 Task: Write a number "DM1250"
Action: Mouse moved to (306, 298)
Screenshot: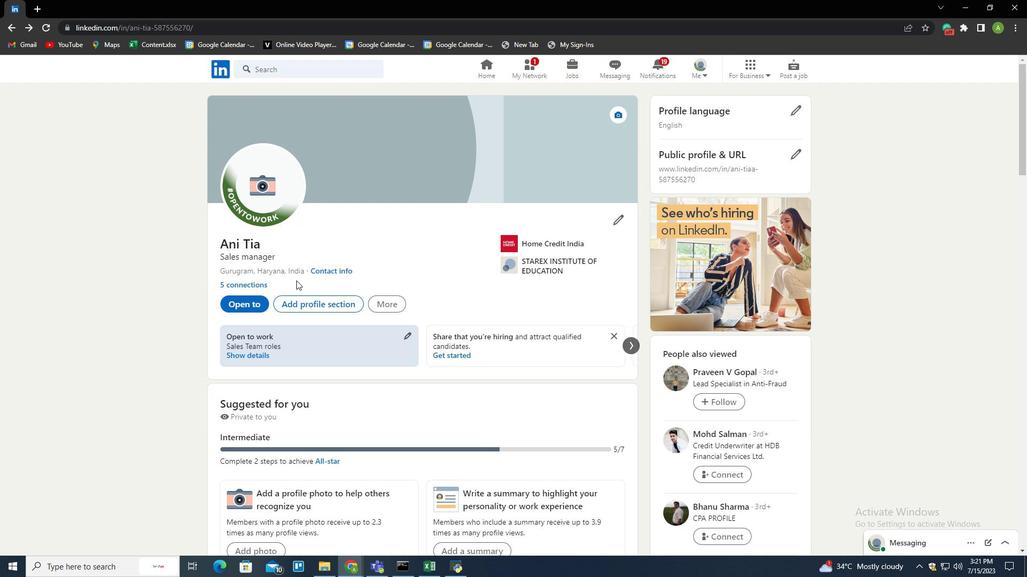 
Action: Mouse pressed left at (306, 298)
Screenshot: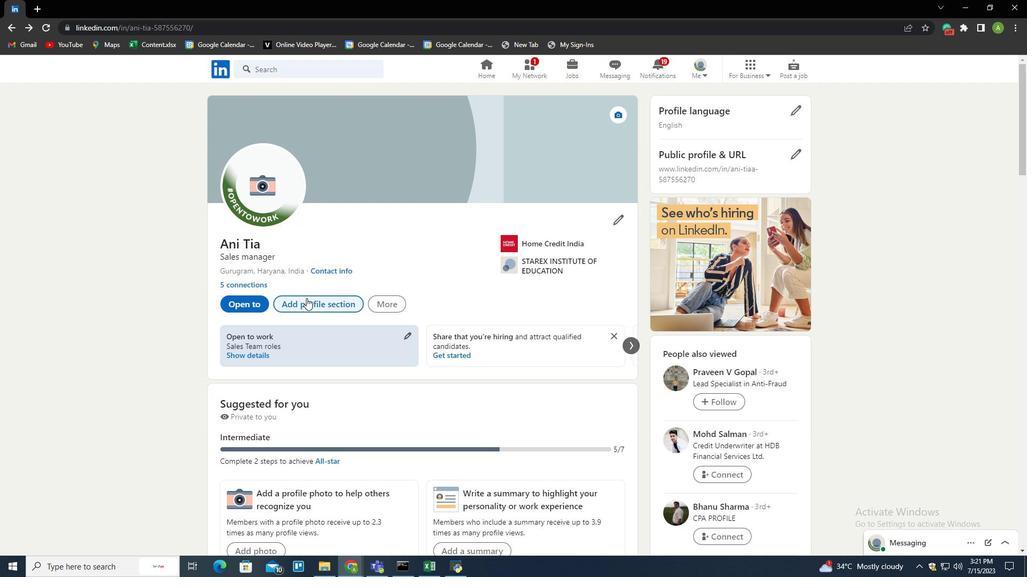 
Action: Mouse moved to (432, 142)
Screenshot: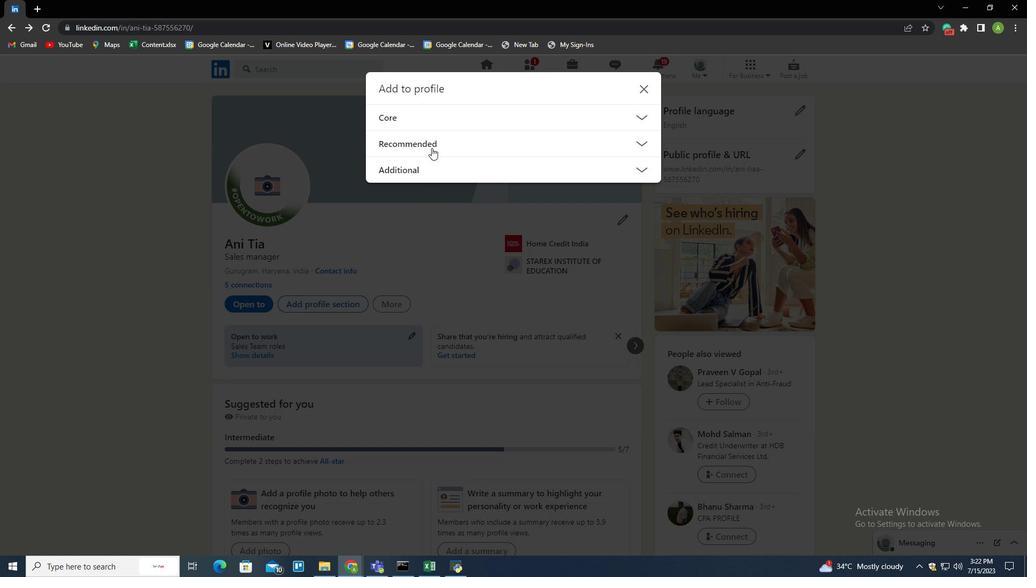 
Action: Mouse pressed left at (432, 142)
Screenshot: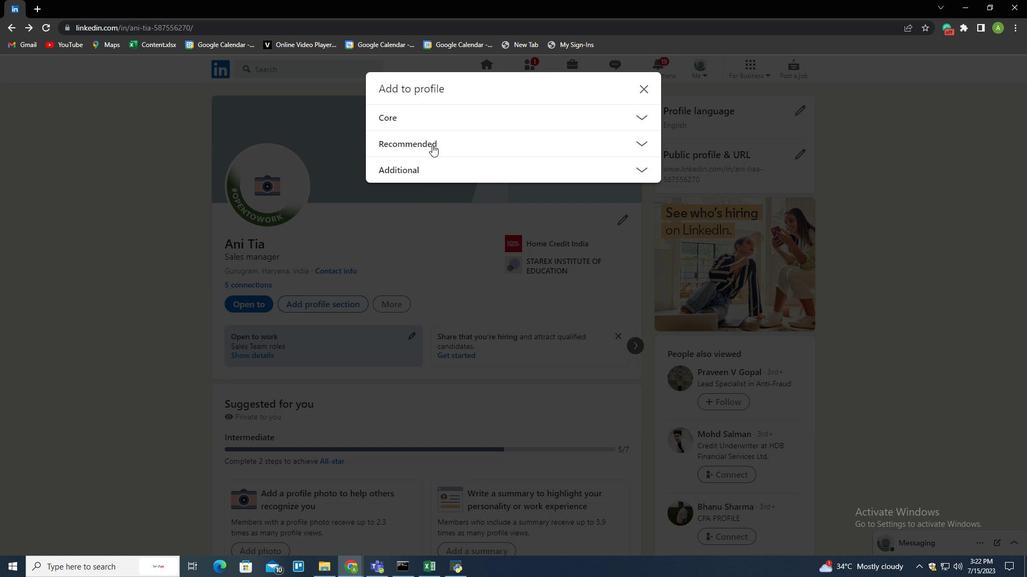 
Action: Mouse moved to (406, 271)
Screenshot: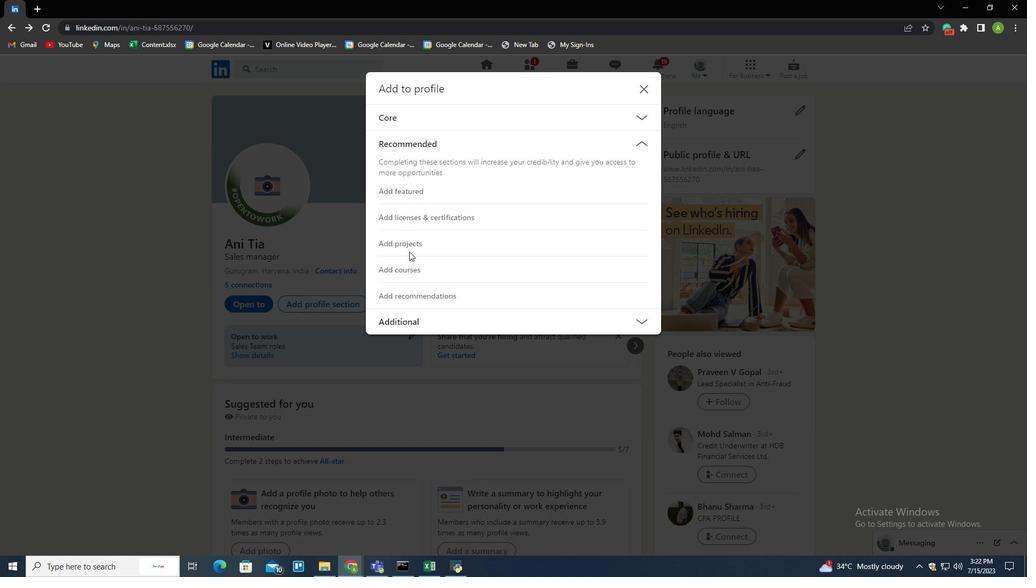 
Action: Mouse pressed left at (406, 271)
Screenshot: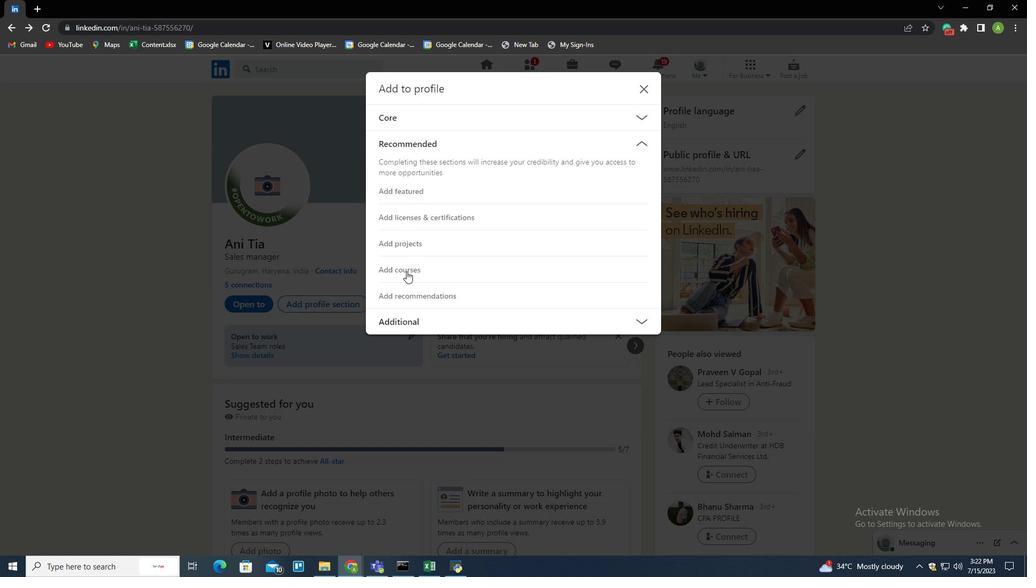 
Action: Mouse moved to (411, 197)
Screenshot: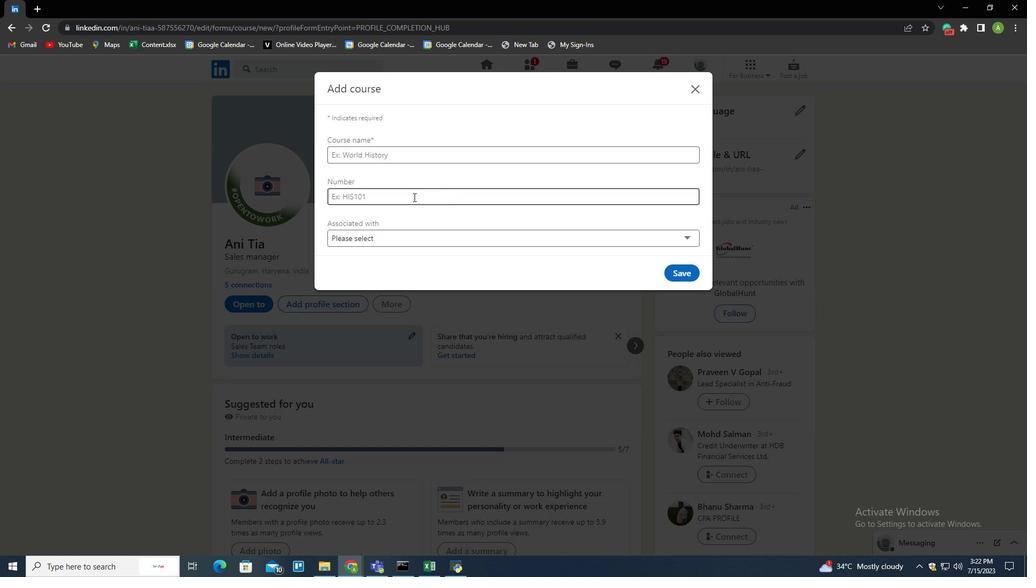 
Action: Mouse pressed left at (411, 197)
Screenshot: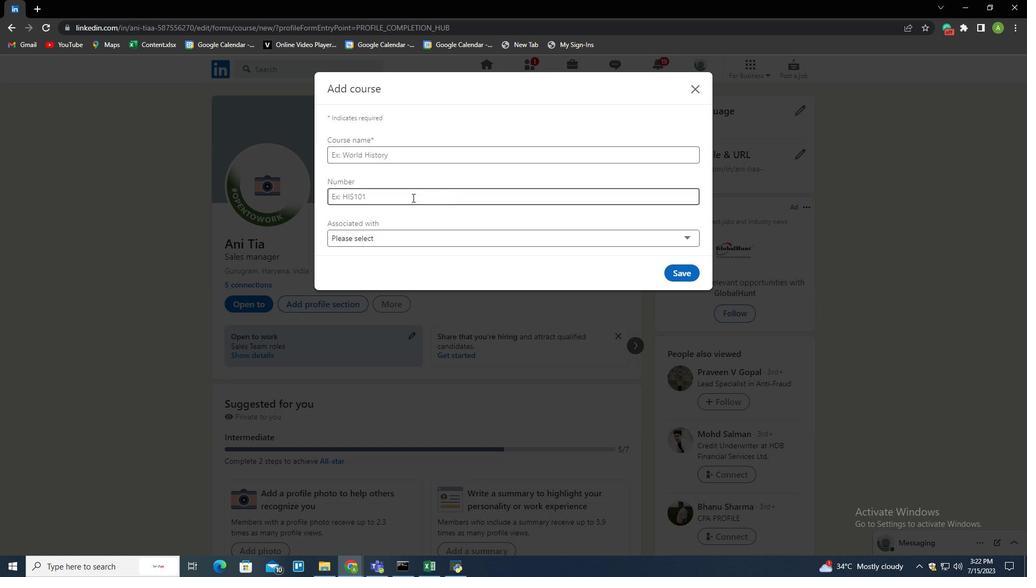 
Action: Key pressed <Key.shift><Key.shift><Key.shift><Key.shift><Key.shift><Key.shift>DM1250
Screenshot: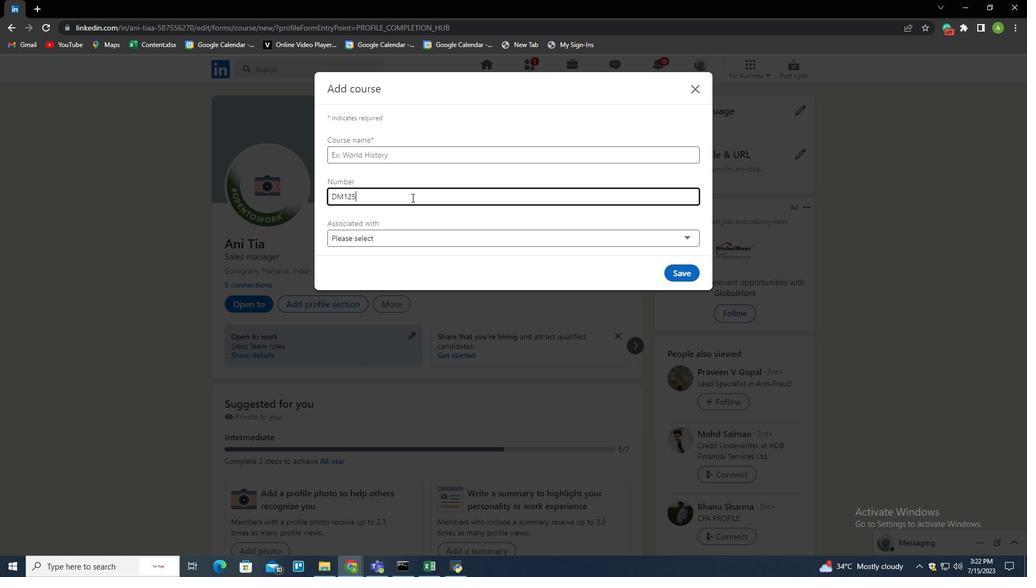 
Action: Mouse moved to (549, 292)
Screenshot: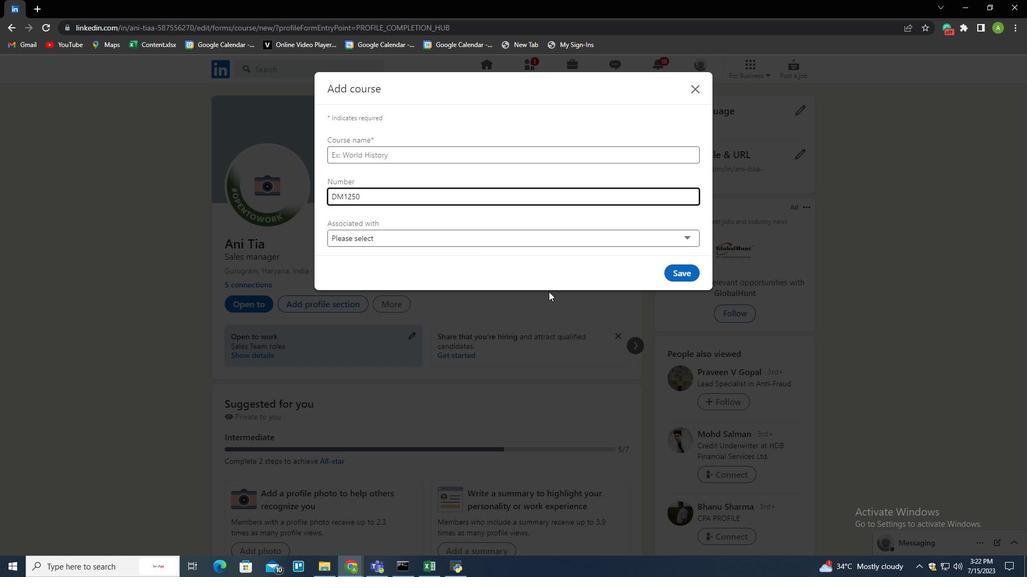 
